Task: Add a signature Cooper Powell containing Thank you for your support, Cooper Powell to email address softage.10@softage.net and add a folder Social media marketing
Action: Mouse moved to (96, 93)
Screenshot: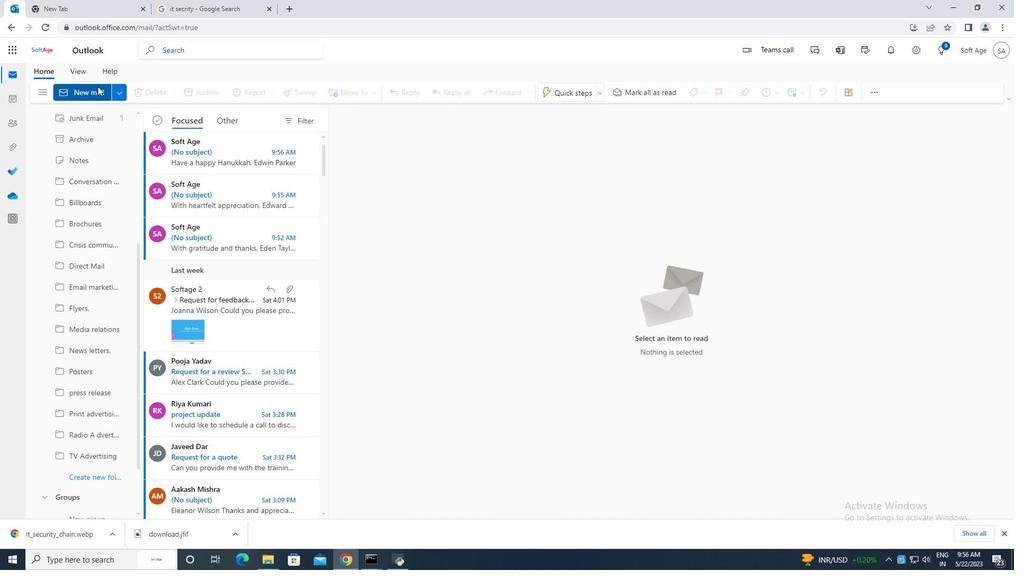 
Action: Mouse pressed left at (96, 93)
Screenshot: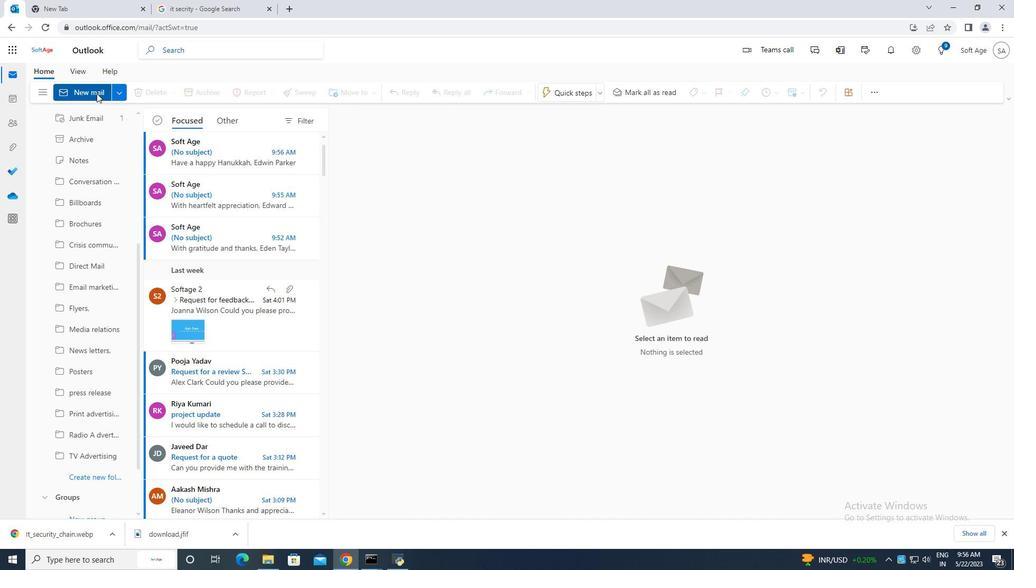 
Action: Mouse moved to (678, 91)
Screenshot: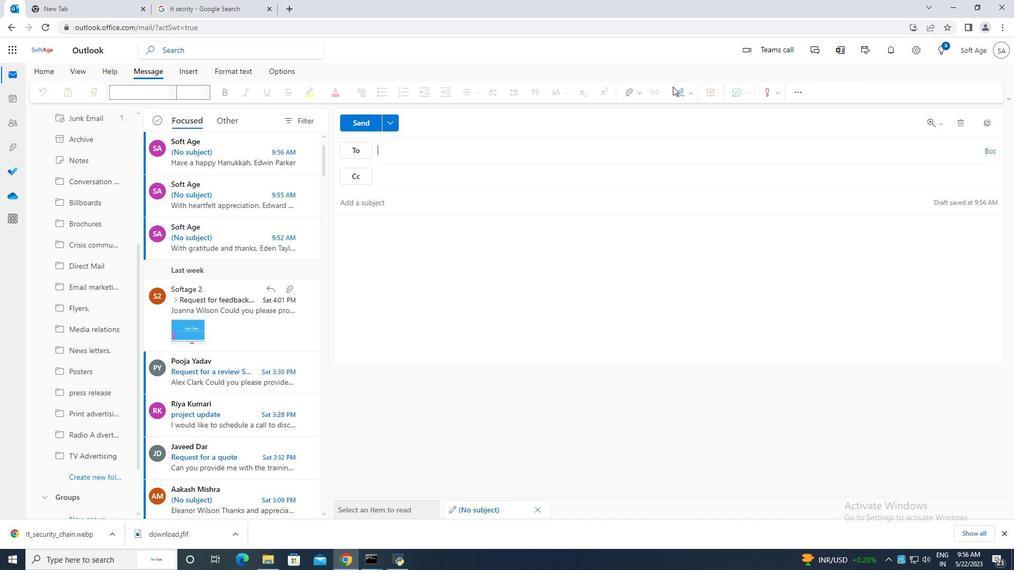 
Action: Mouse pressed left at (678, 91)
Screenshot: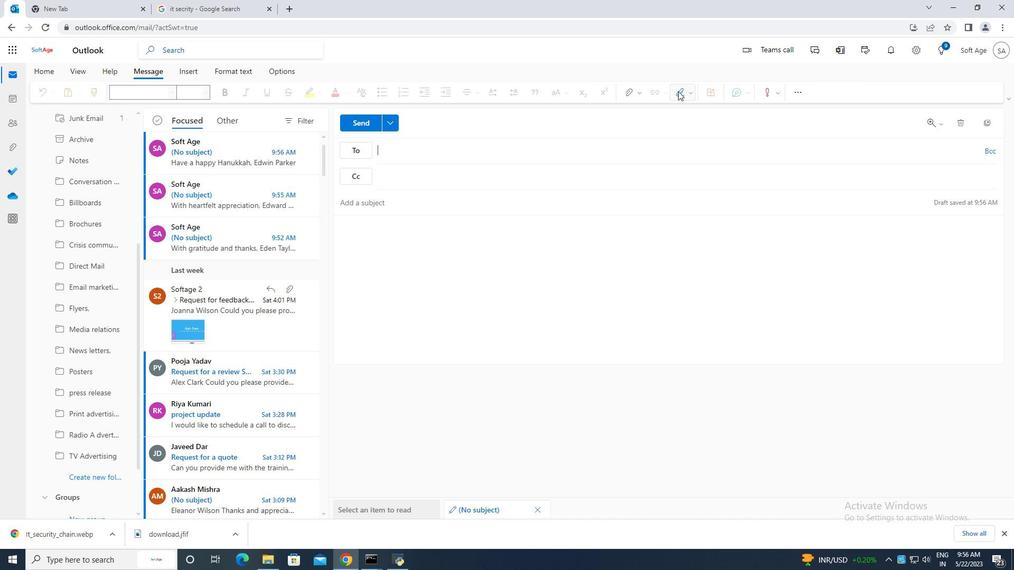 
Action: Mouse moved to (670, 134)
Screenshot: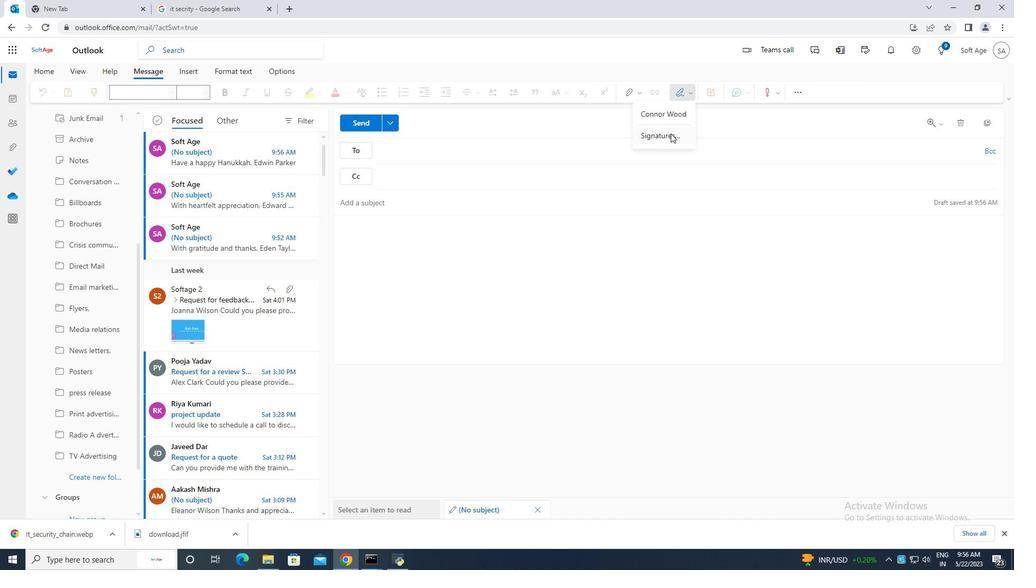 
Action: Mouse pressed left at (670, 134)
Screenshot: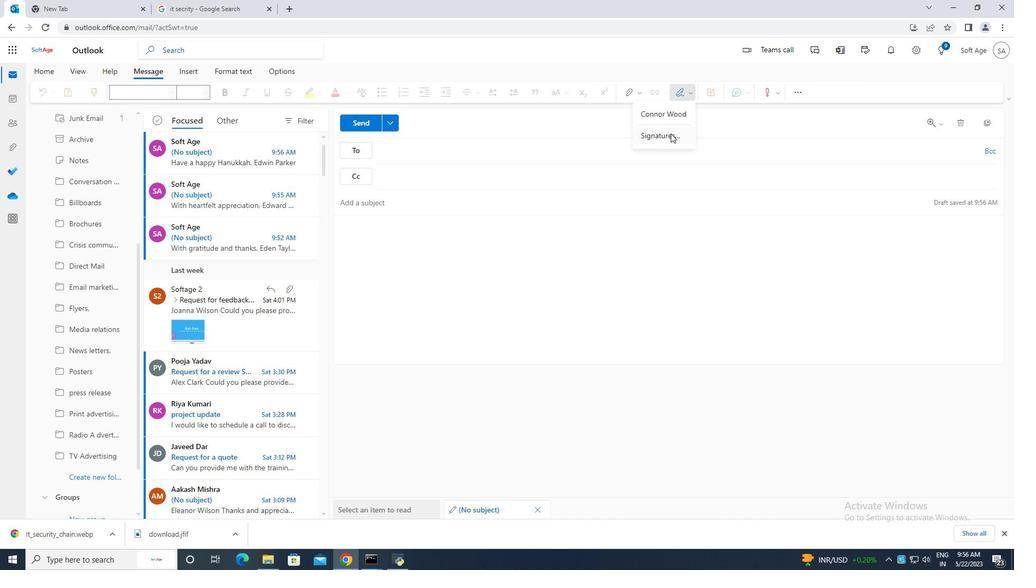 
Action: Mouse moved to (724, 179)
Screenshot: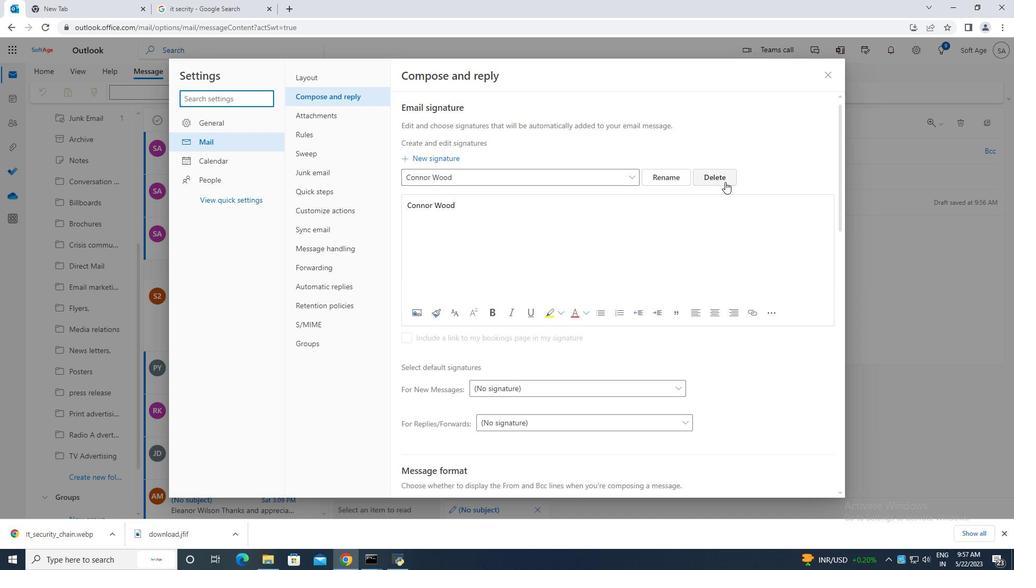 
Action: Mouse pressed left at (724, 179)
Screenshot: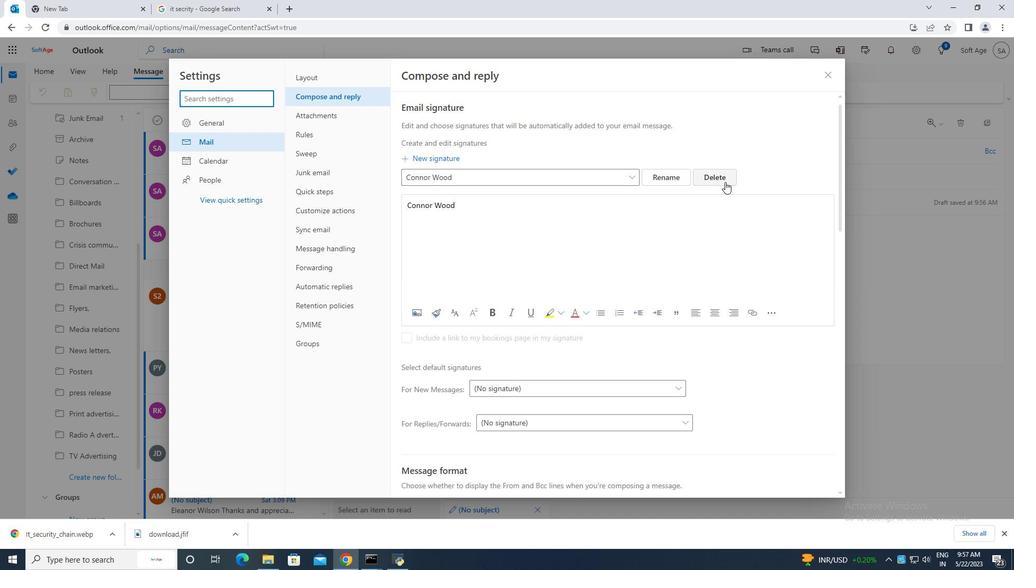 
Action: Mouse moved to (502, 181)
Screenshot: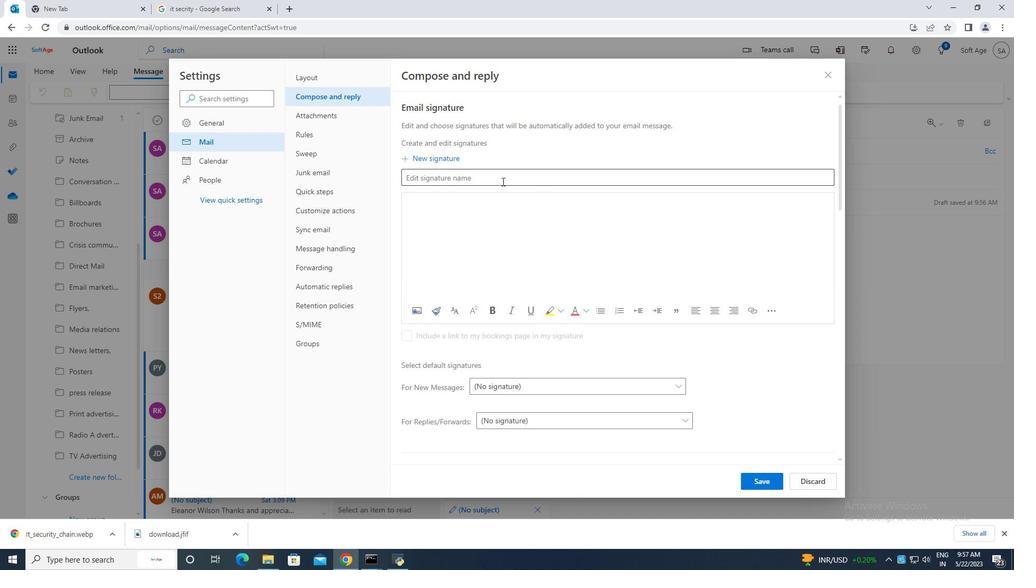 
Action: Mouse pressed left at (502, 181)
Screenshot: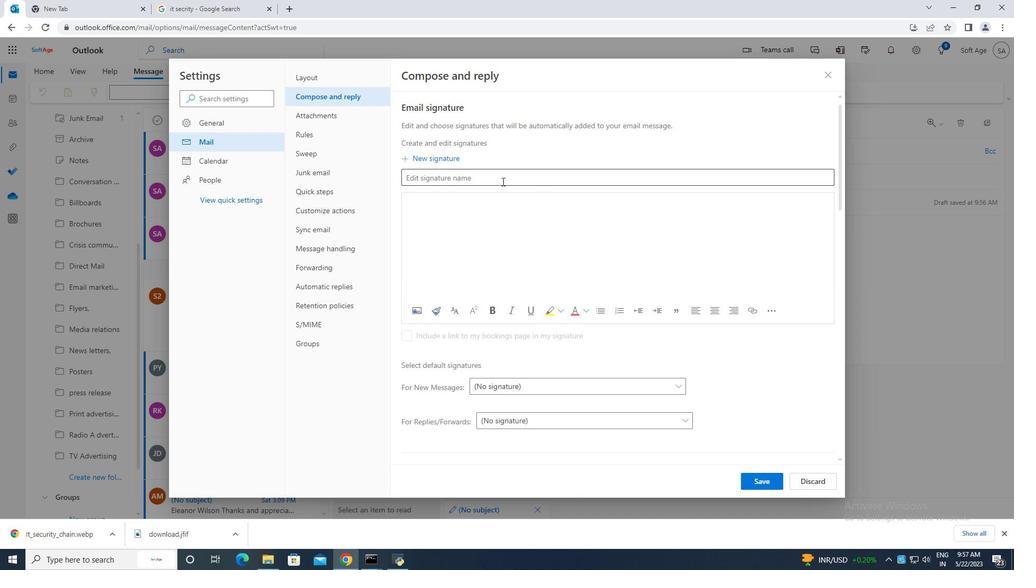 
Action: Key pressed <Key.caps_lock>C<Key.caps_lock>ooper<Key.space><Key.caps_lock>P<Key.caps_lock>owell
Screenshot: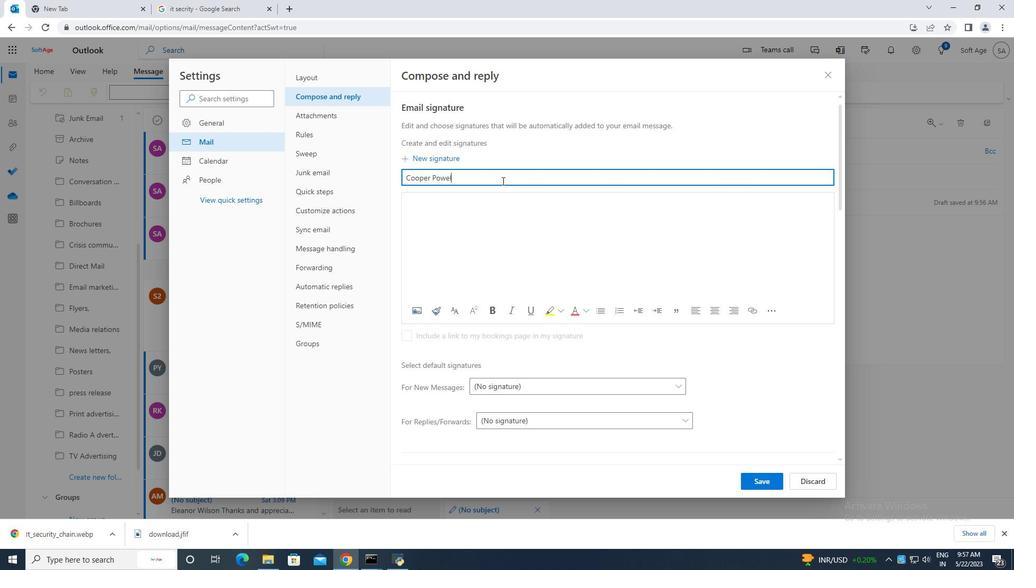 
Action: Mouse moved to (464, 204)
Screenshot: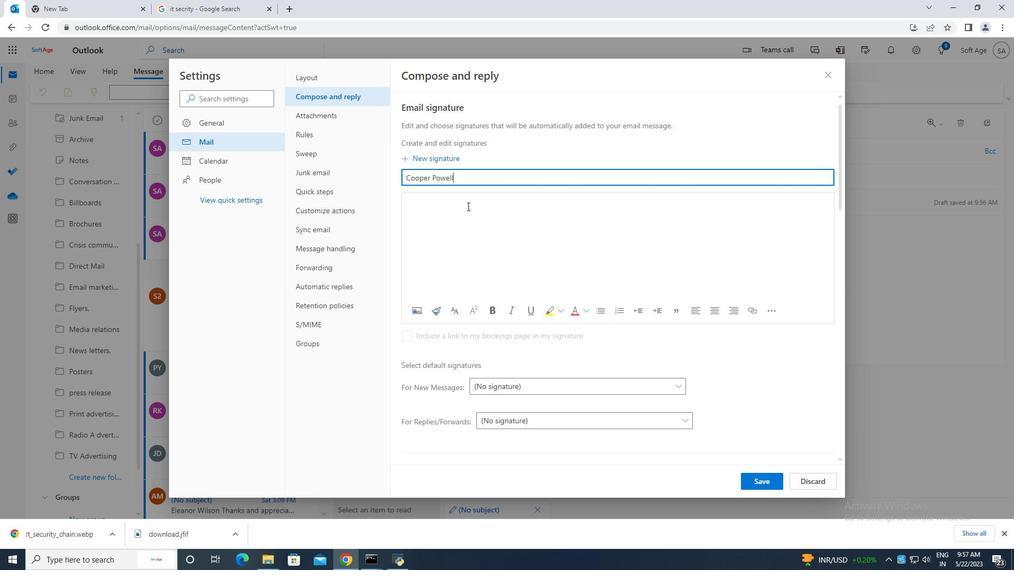 
Action: Mouse pressed left at (464, 204)
Screenshot: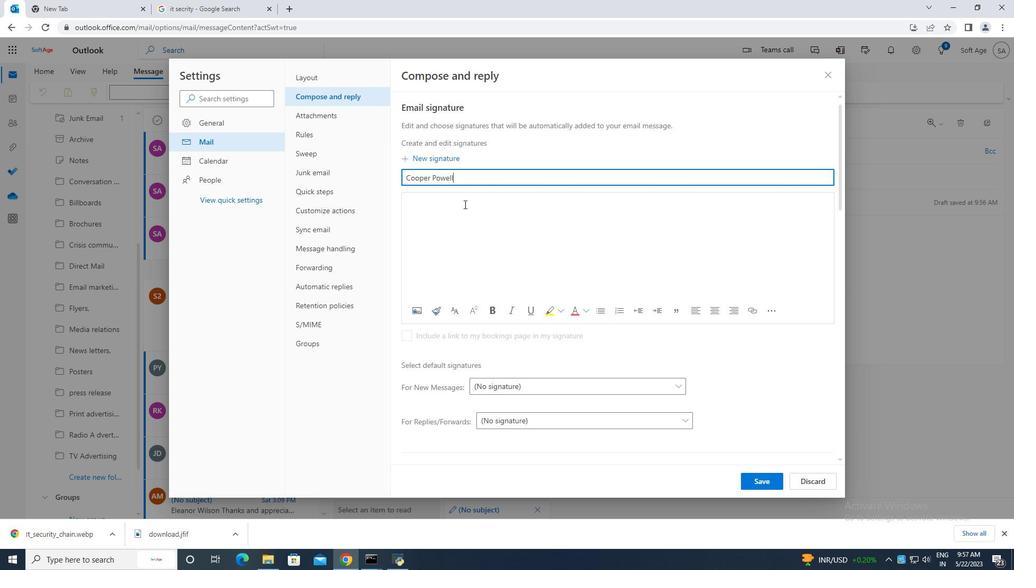 
Action: Key pressed <Key.caps_lock>C<Key.caps_lock>ooper<Key.space><Key.caps_lock>P<Key.caps_lock>owel
Screenshot: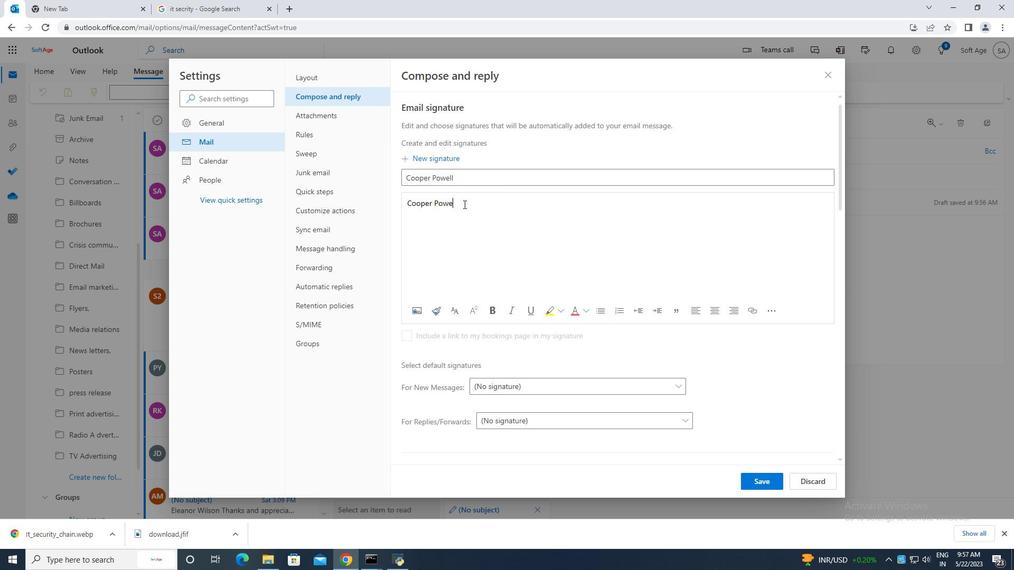 
Action: Mouse moved to (764, 478)
Screenshot: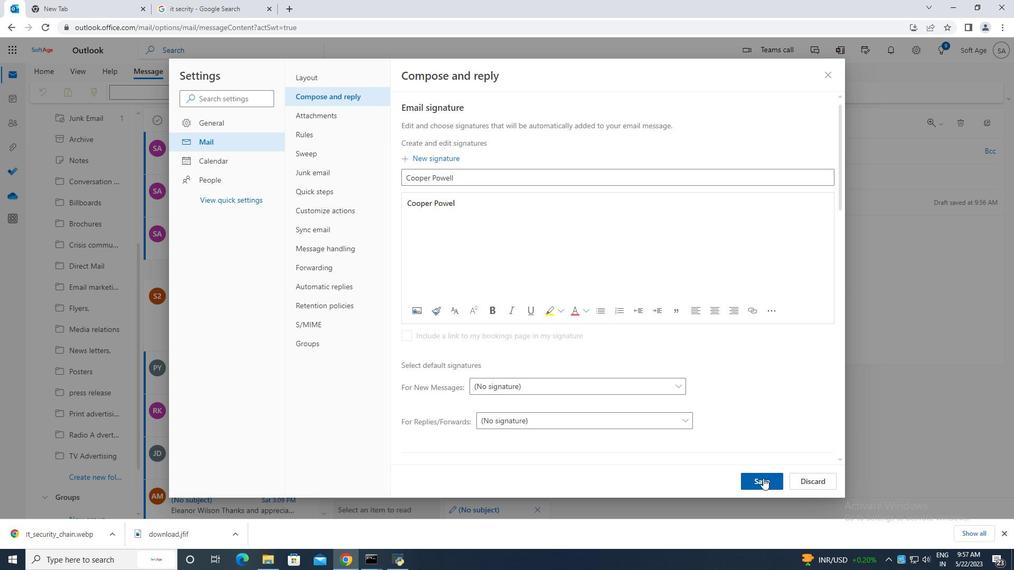
Action: Mouse pressed left at (764, 478)
Screenshot: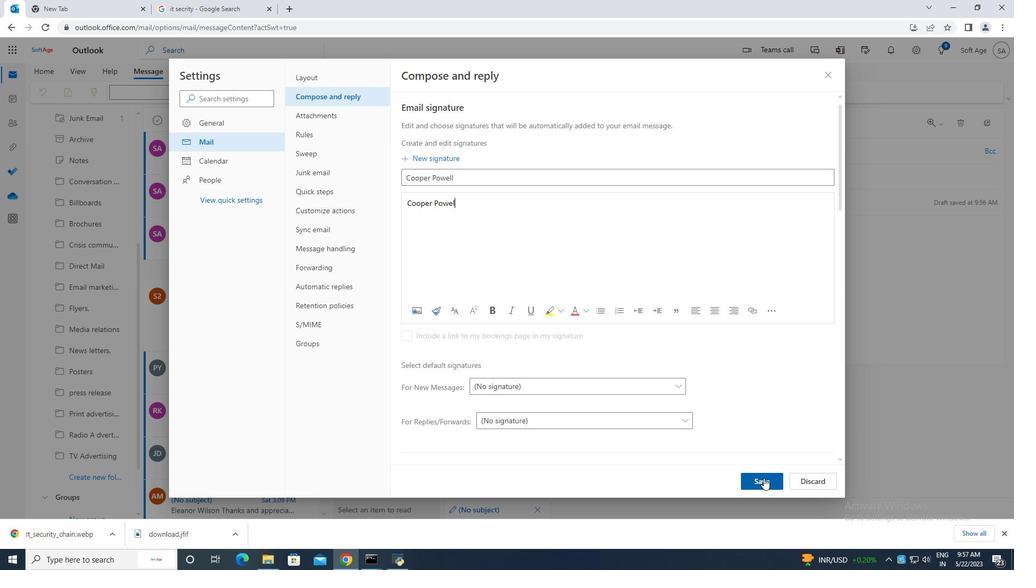 
Action: Mouse moved to (826, 77)
Screenshot: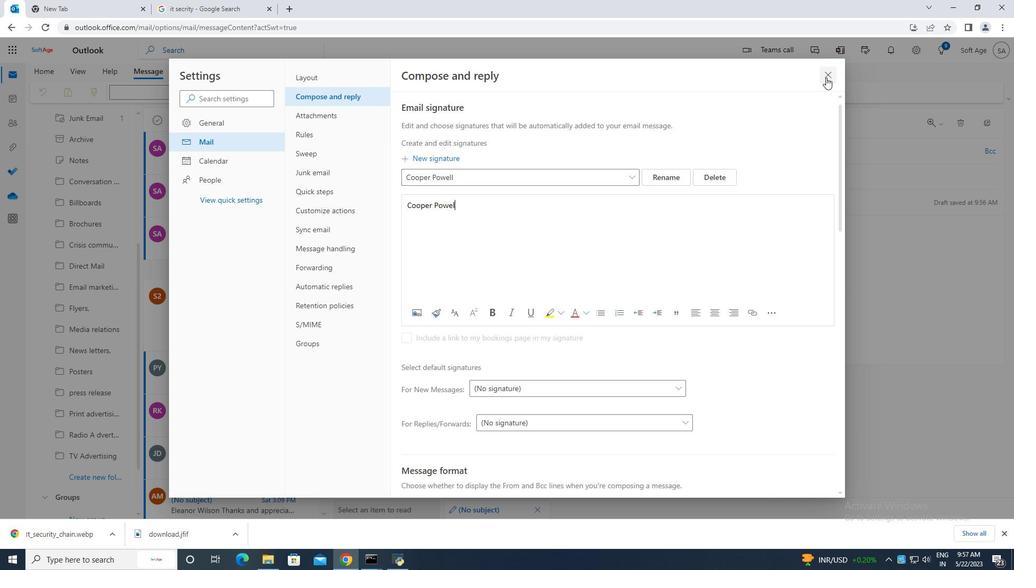 
Action: Mouse pressed left at (826, 77)
Screenshot: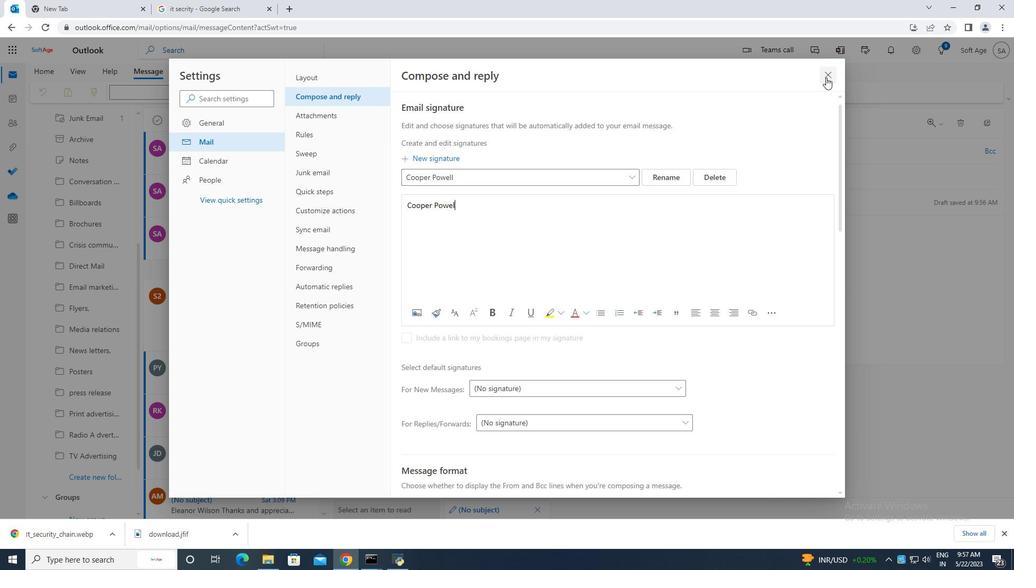 
Action: Mouse moved to (683, 91)
Screenshot: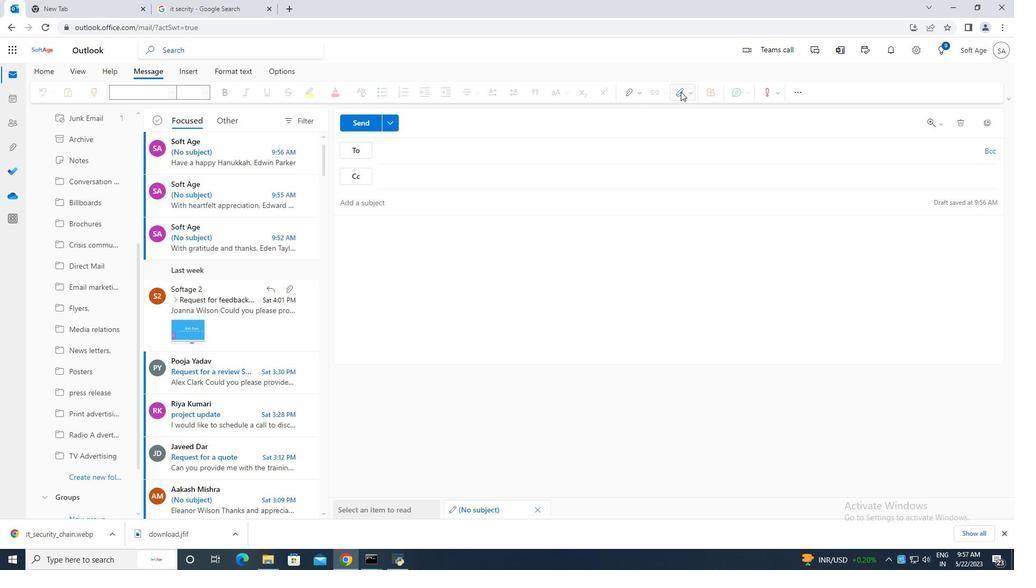 
Action: Mouse pressed left at (683, 91)
Screenshot: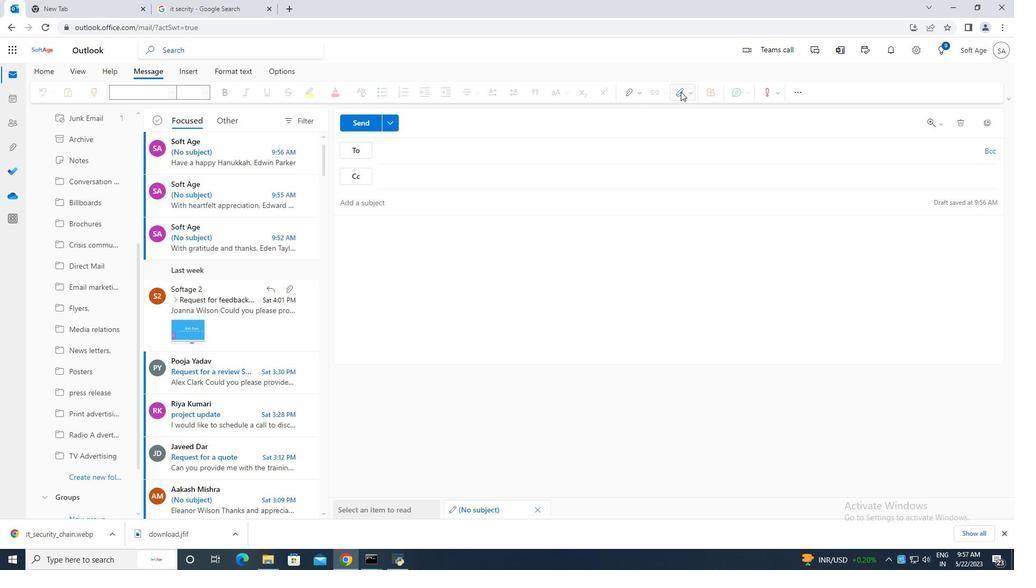 
Action: Mouse moved to (659, 113)
Screenshot: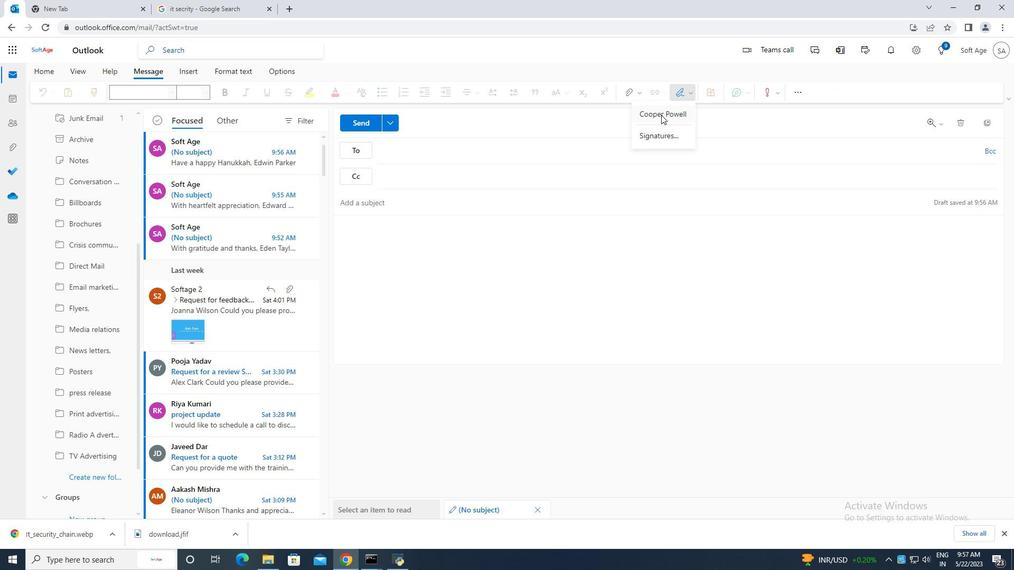 
Action: Mouse pressed left at (659, 113)
Screenshot: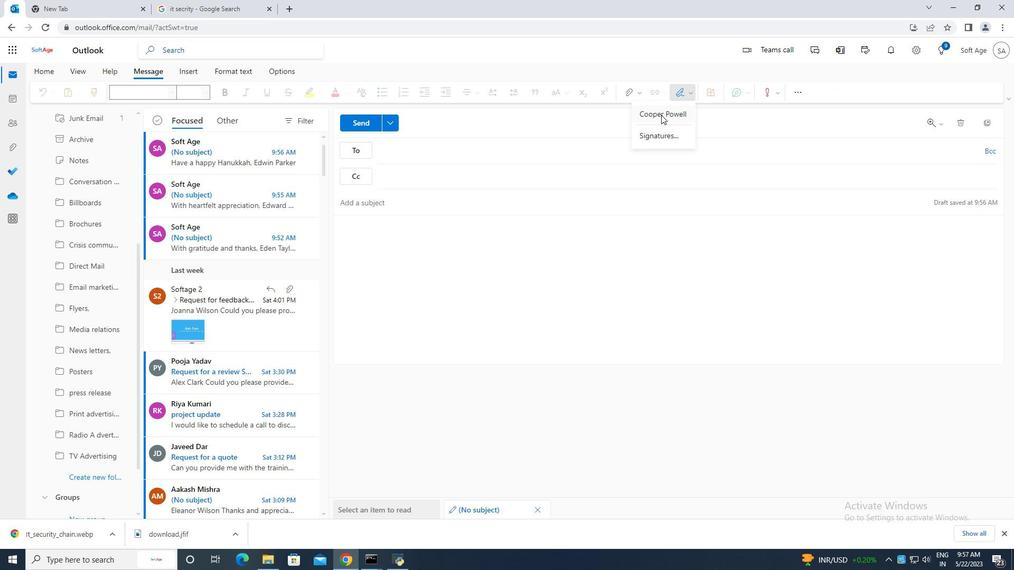 
Action: Mouse moved to (386, 216)
Screenshot: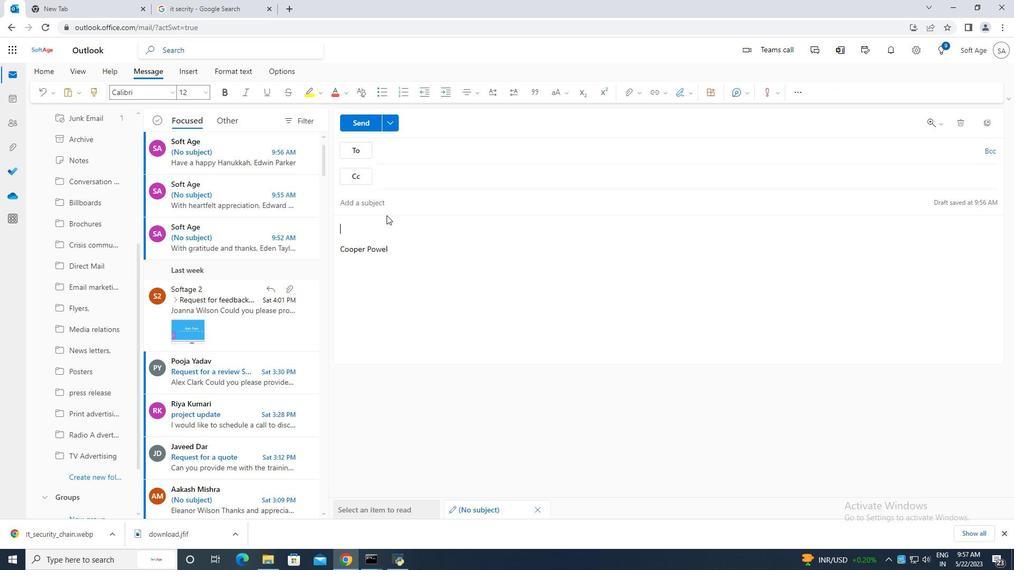 
Action: Key pressed <Key.caps_lock>C<Key.caps_lock>ontaining<Key.space>thank<Key.space>you<Key.space>for<Key.space>your<Key.space>support,
Screenshot: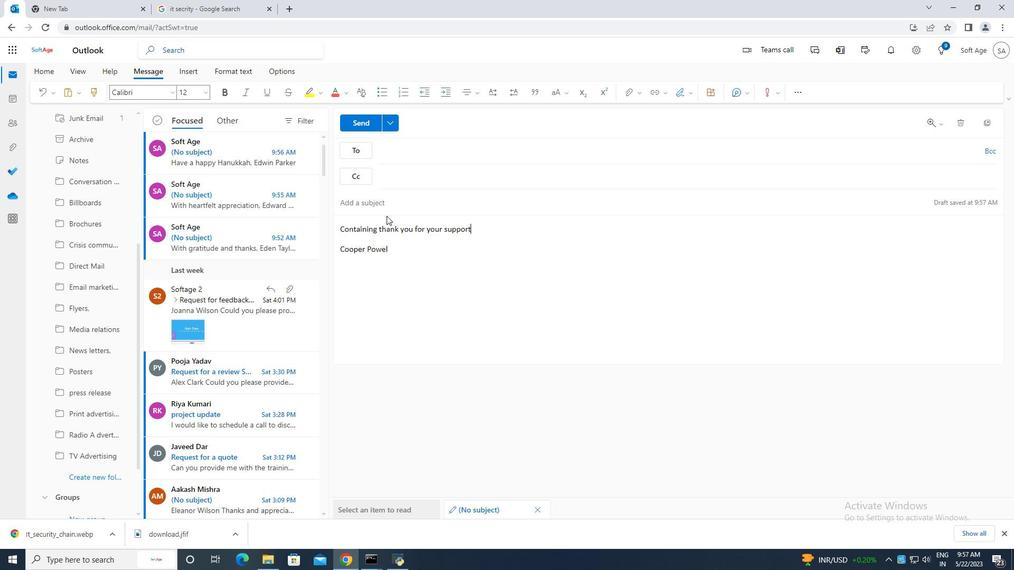 
Action: Mouse moved to (450, 148)
Screenshot: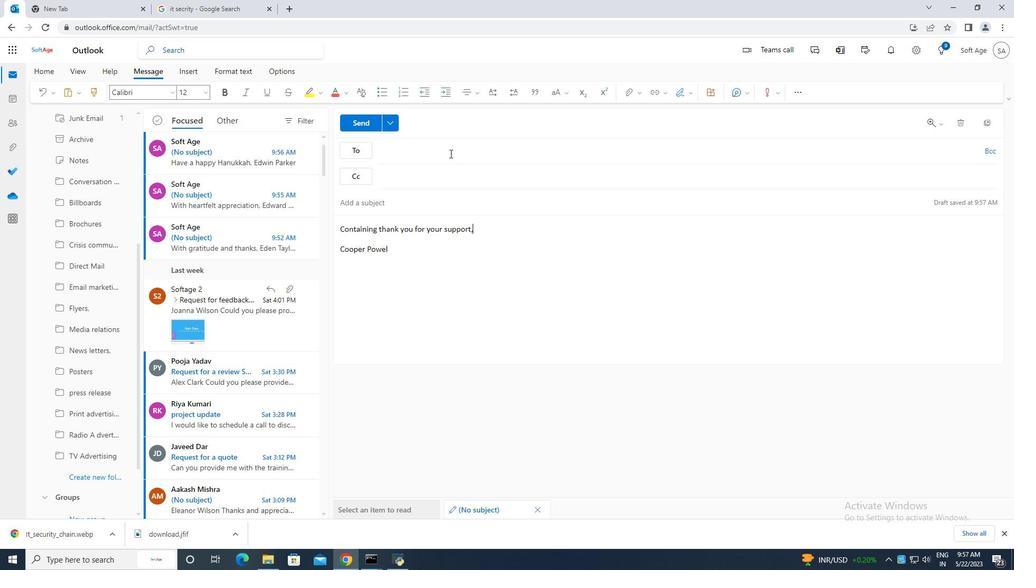 
Action: Mouse pressed left at (450, 148)
Screenshot: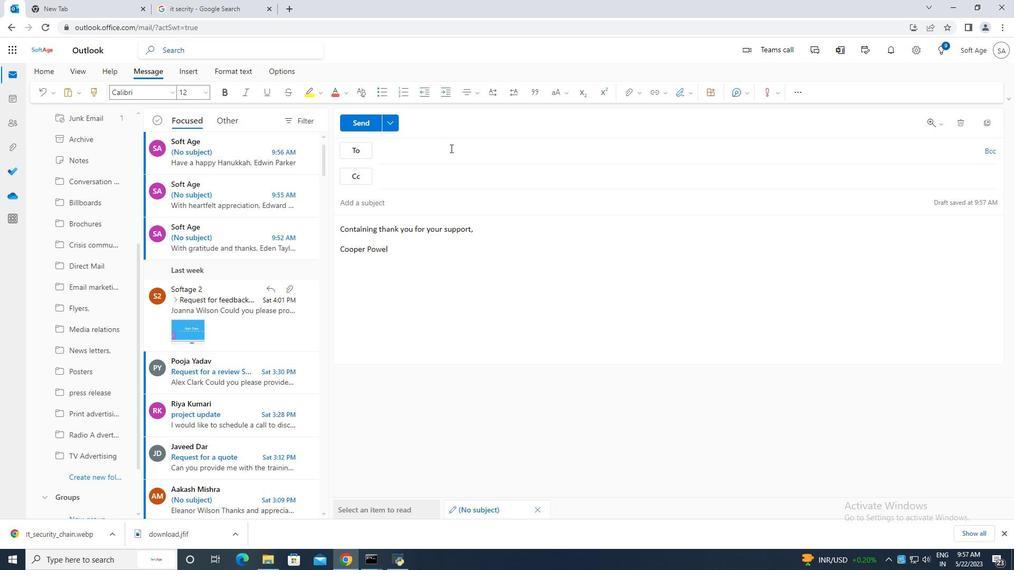 
Action: Mouse moved to (450, 148)
Screenshot: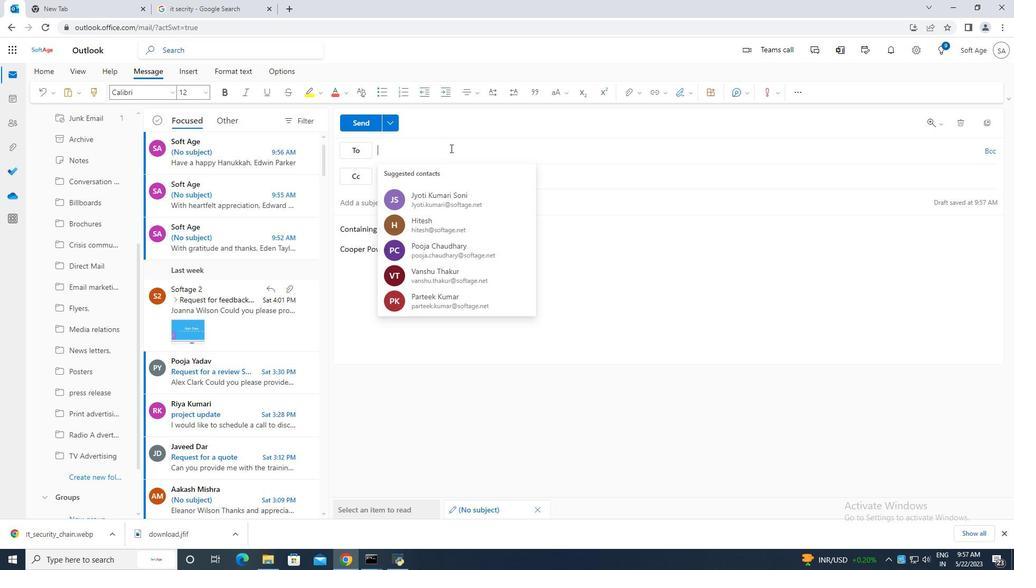 
Action: Key pressed softage.10
Screenshot: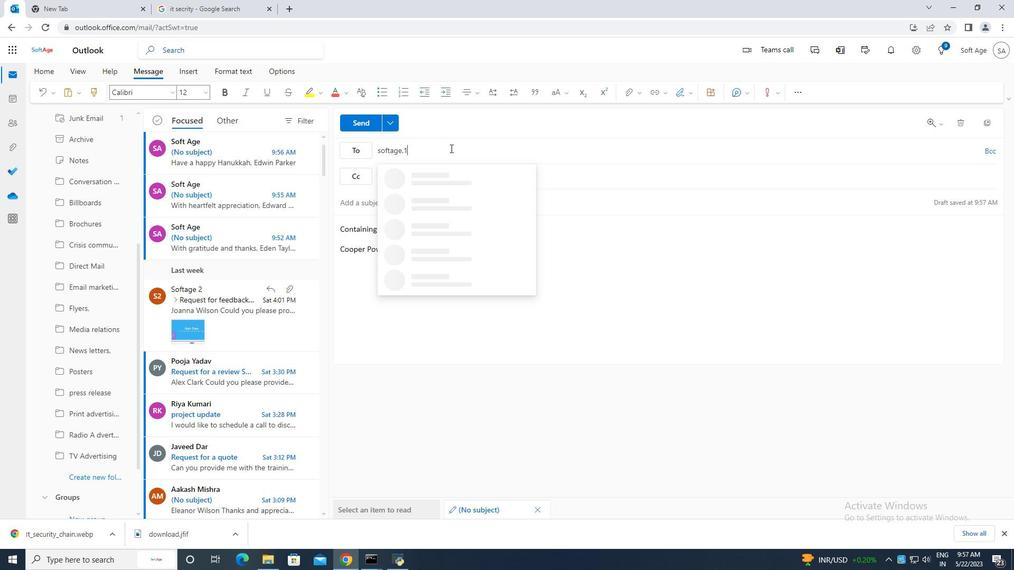 
Action: Mouse moved to (504, 210)
Screenshot: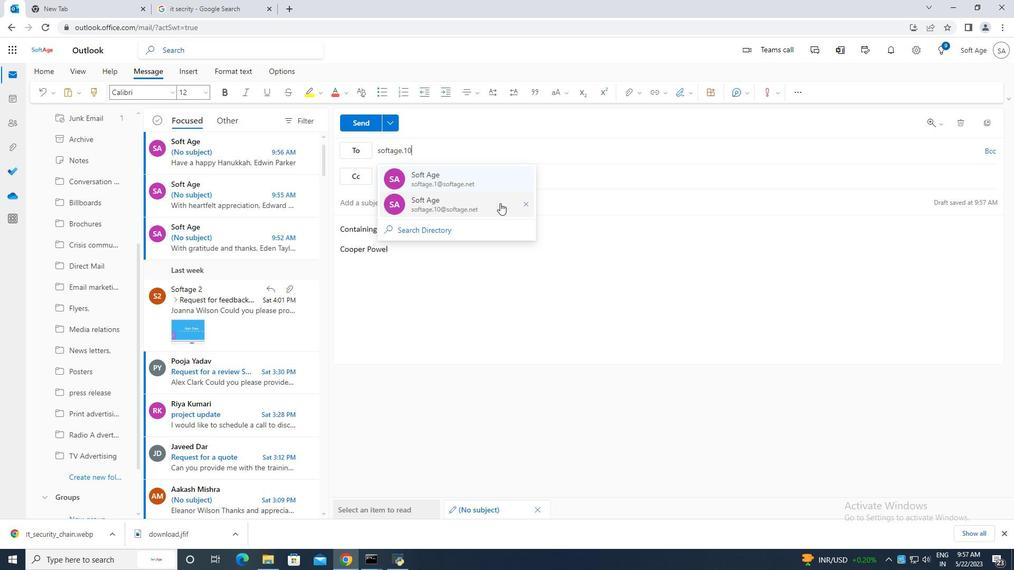 
Action: Mouse pressed left at (504, 210)
Screenshot: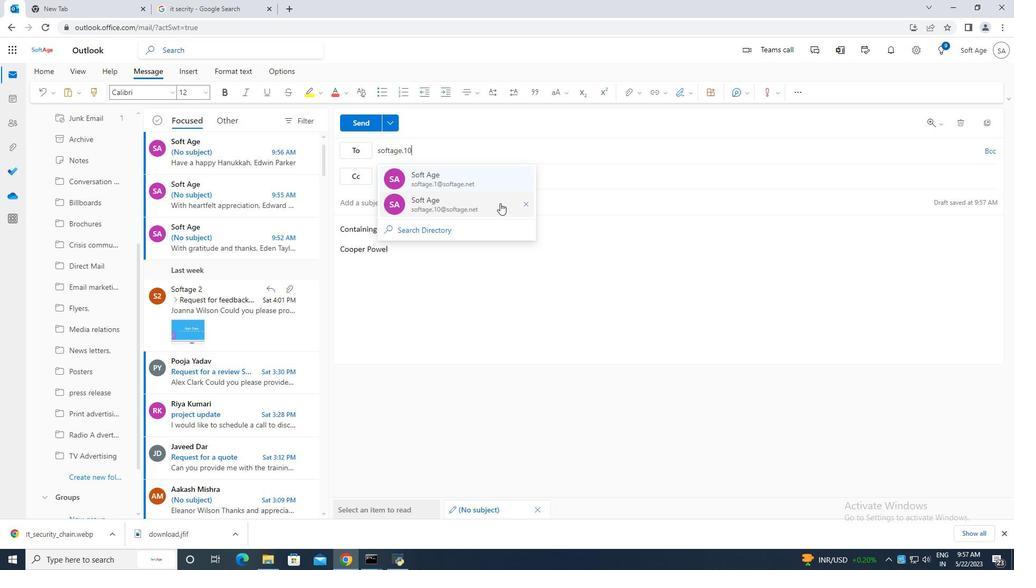 
Action: Mouse moved to (109, 477)
Screenshot: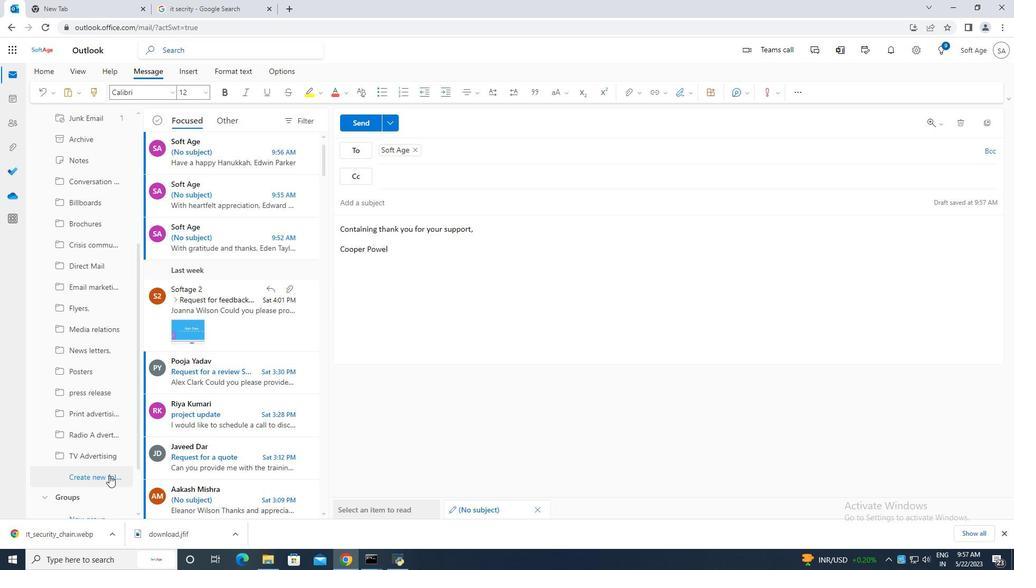 
Action: Mouse pressed left at (109, 477)
Screenshot: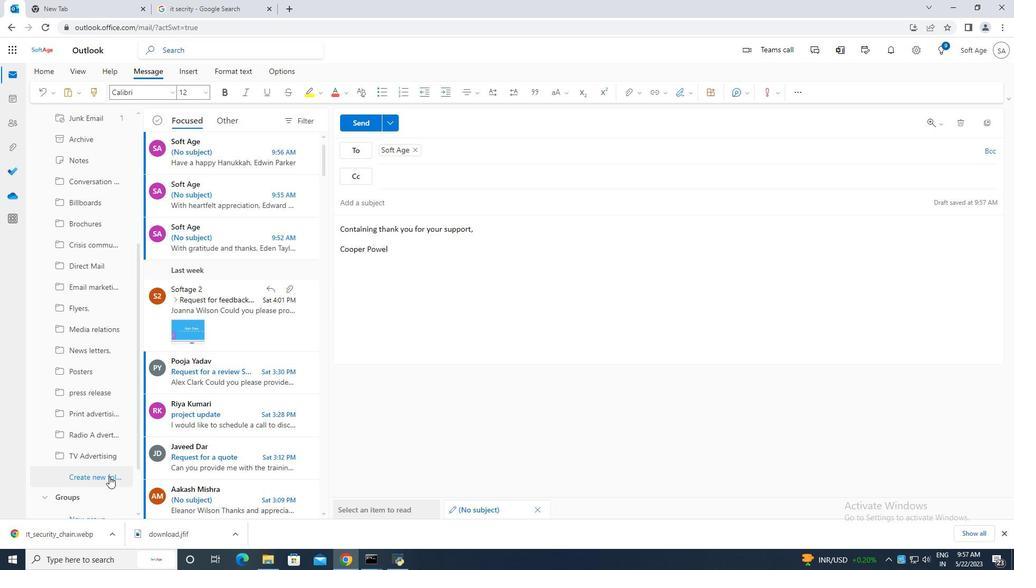 
Action: Mouse moved to (102, 477)
Screenshot: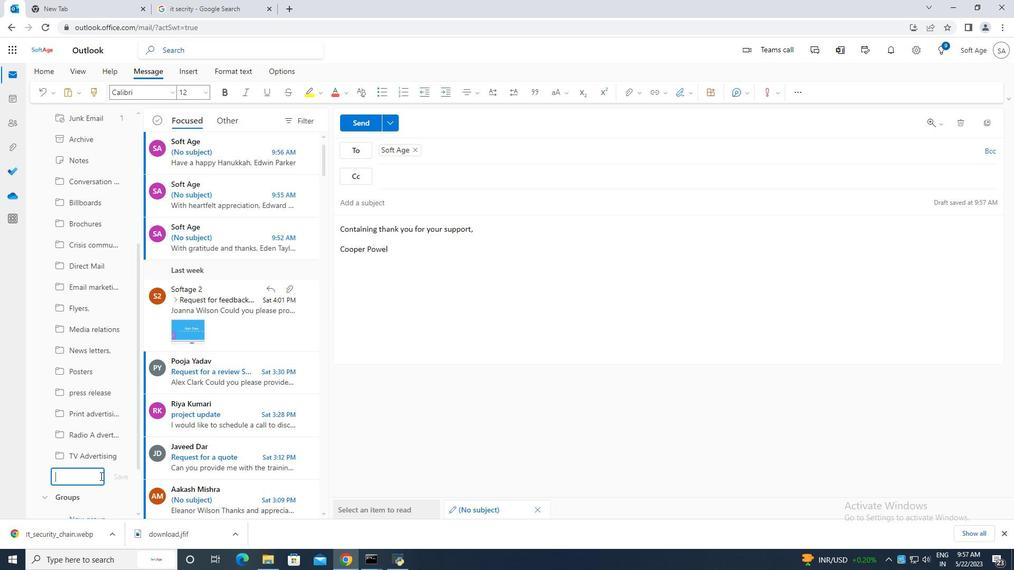 
Action: Key pressed <Key.caps_lock>S<Key.caps_lock>ocial<Key.space>media<Key.space>mak<Key.backspace>rketing<Key.space>
Screenshot: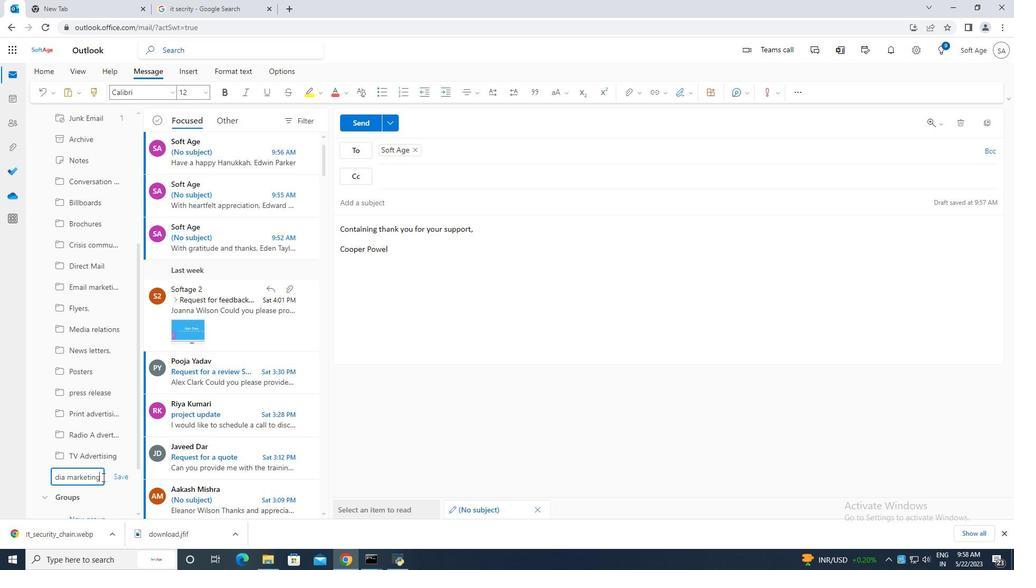 
Action: Mouse moved to (122, 478)
Screenshot: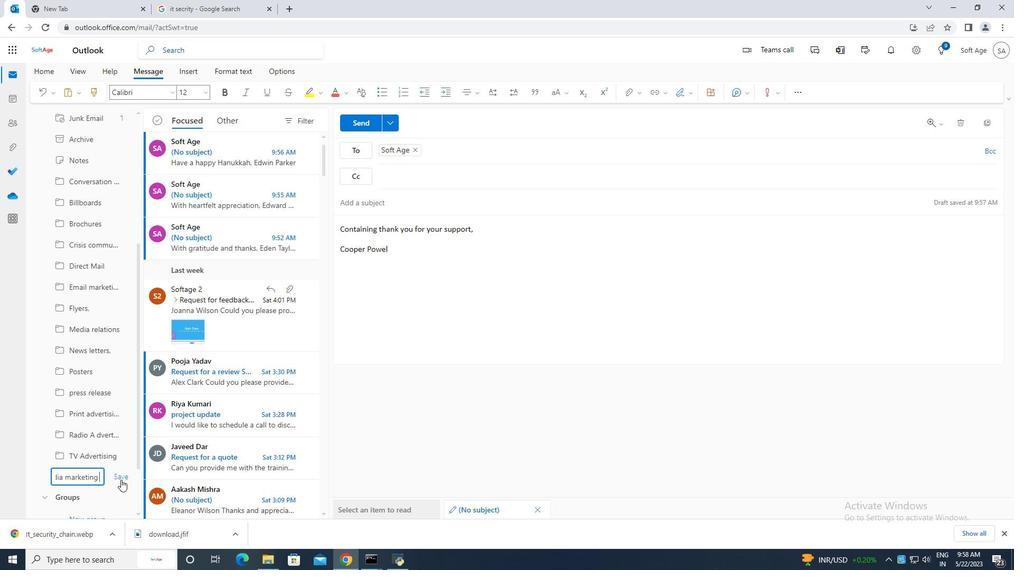 
Action: Mouse pressed left at (122, 478)
Screenshot: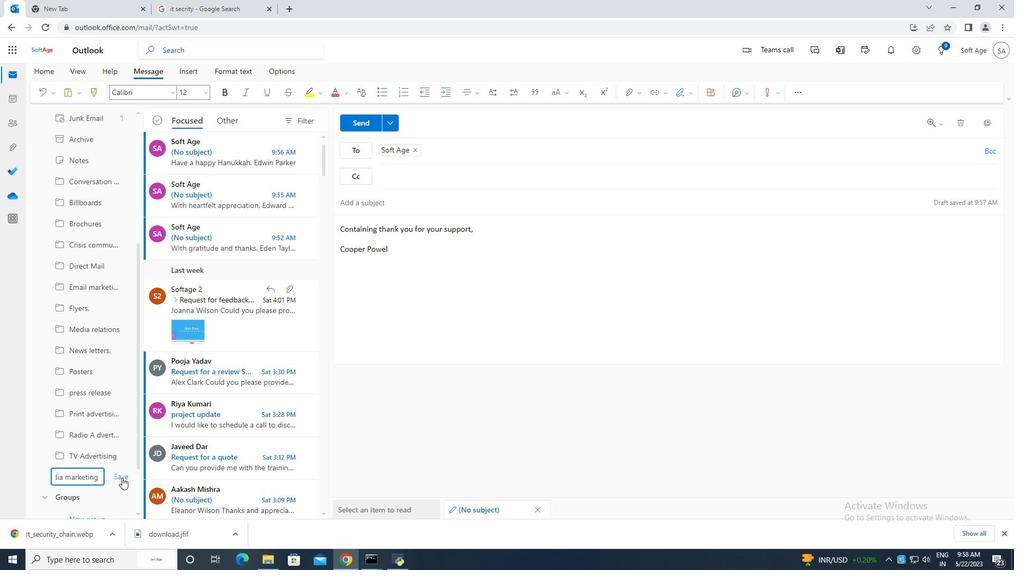 
Action: Mouse moved to (357, 122)
Screenshot: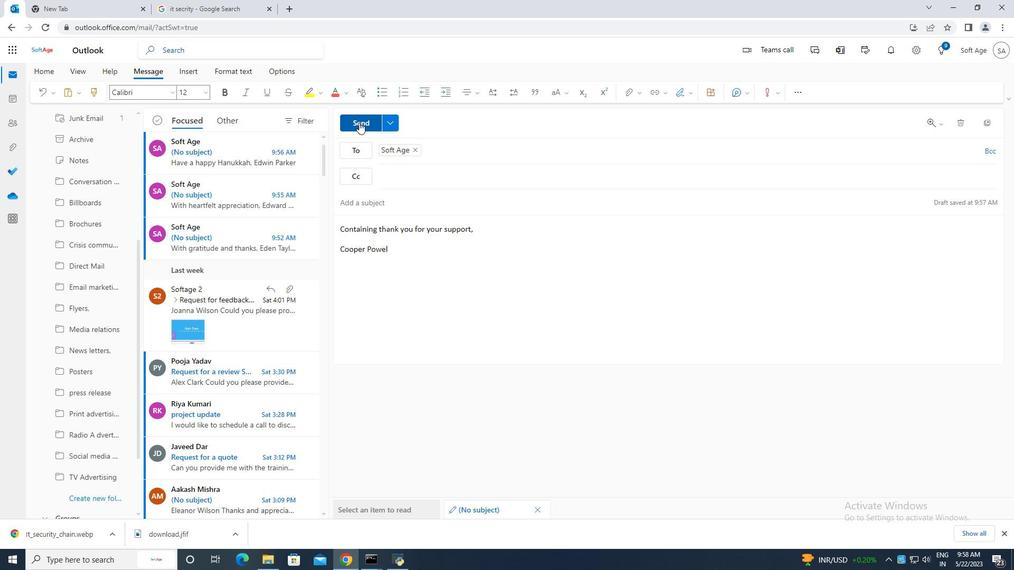 
Action: Mouse pressed left at (357, 122)
Screenshot: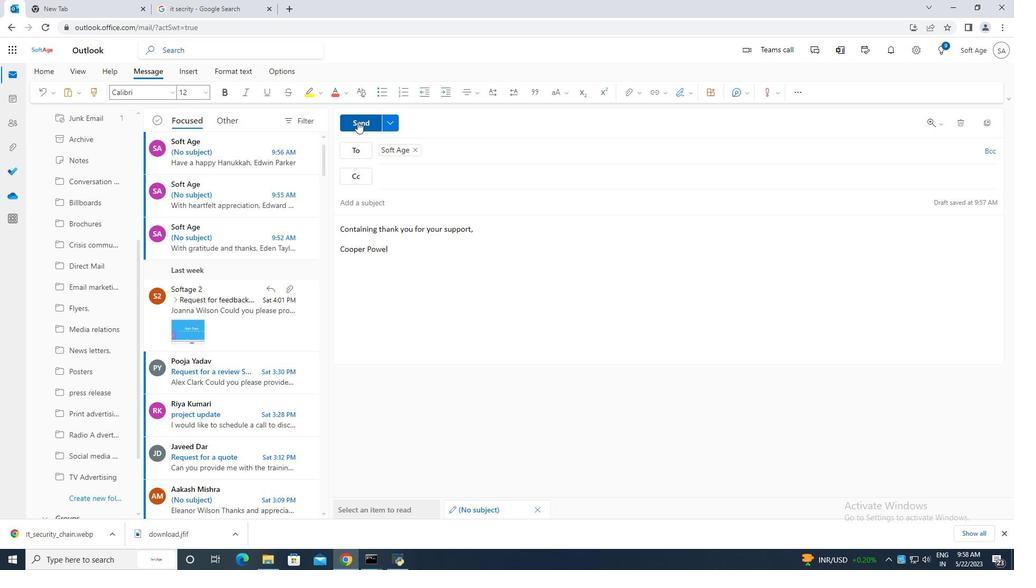 
Action: Mouse moved to (502, 307)
Screenshot: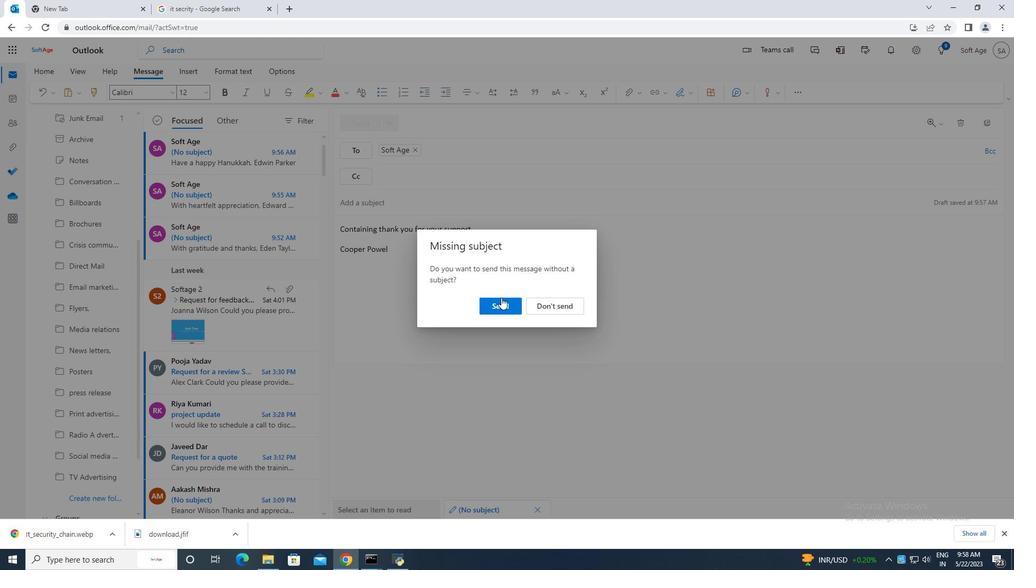 
Action: Mouse pressed left at (502, 307)
Screenshot: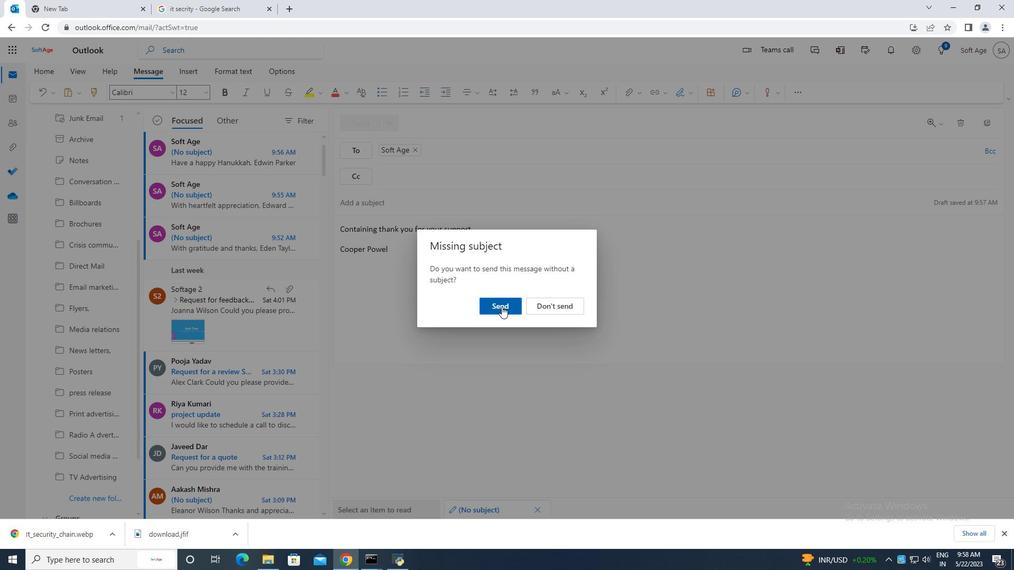 
Action: Mouse moved to (500, 304)
Screenshot: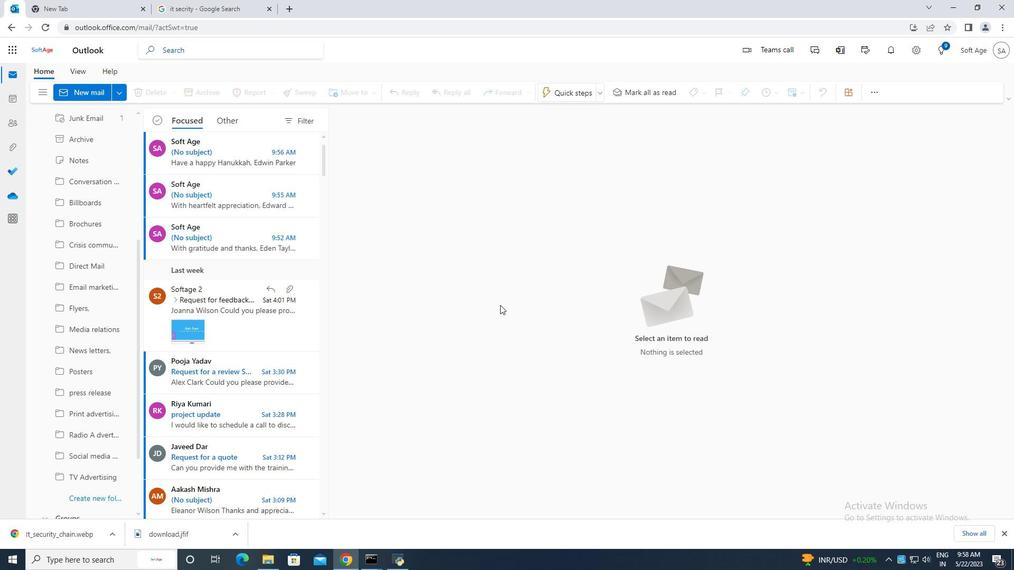 
Action: Key pressed <Key.f10>
Screenshot: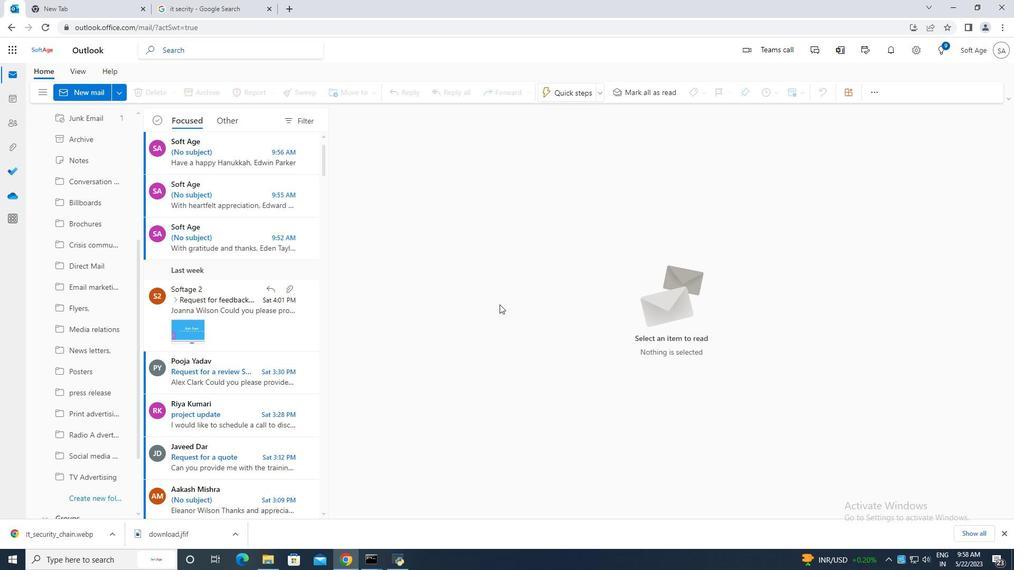 
Action: Mouse moved to (491, 304)
Screenshot: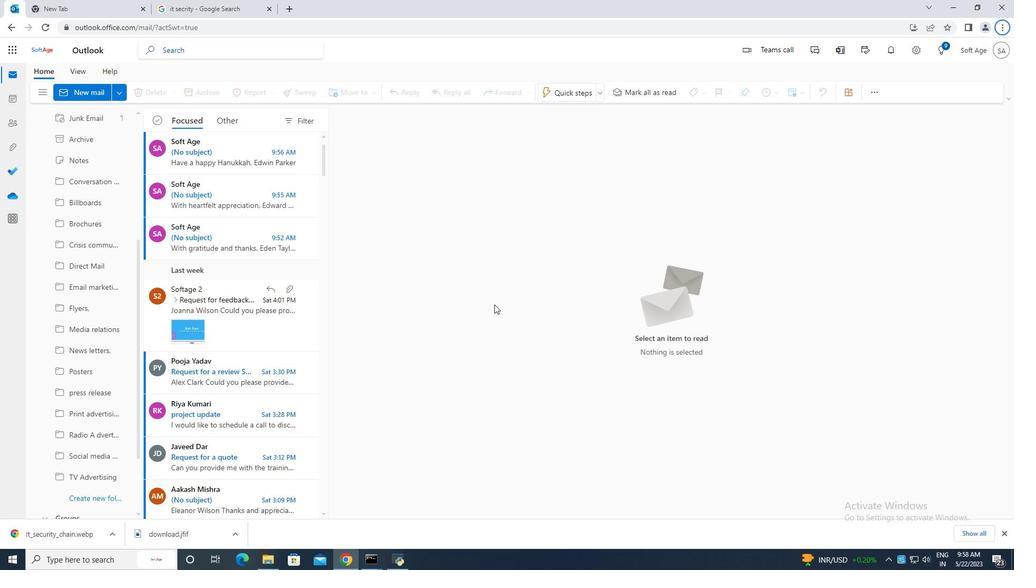 
